 Task: Add Bulk Foods Goji Berries to the cart.
Action: Mouse moved to (285, 129)
Screenshot: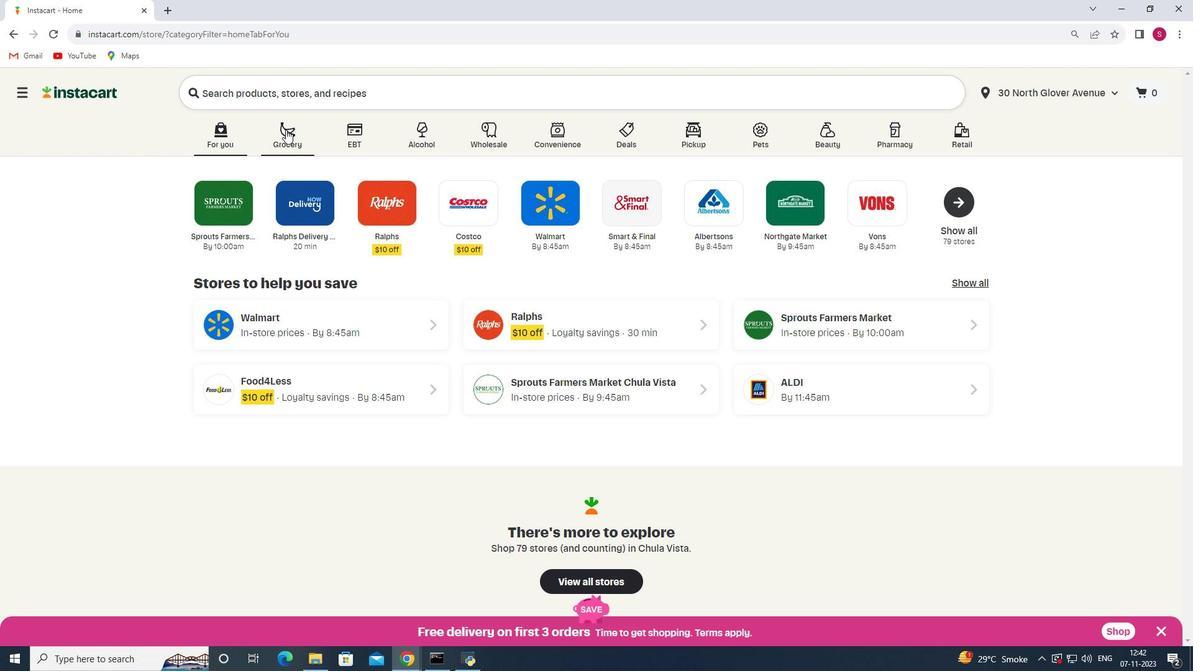
Action: Mouse pressed left at (285, 129)
Screenshot: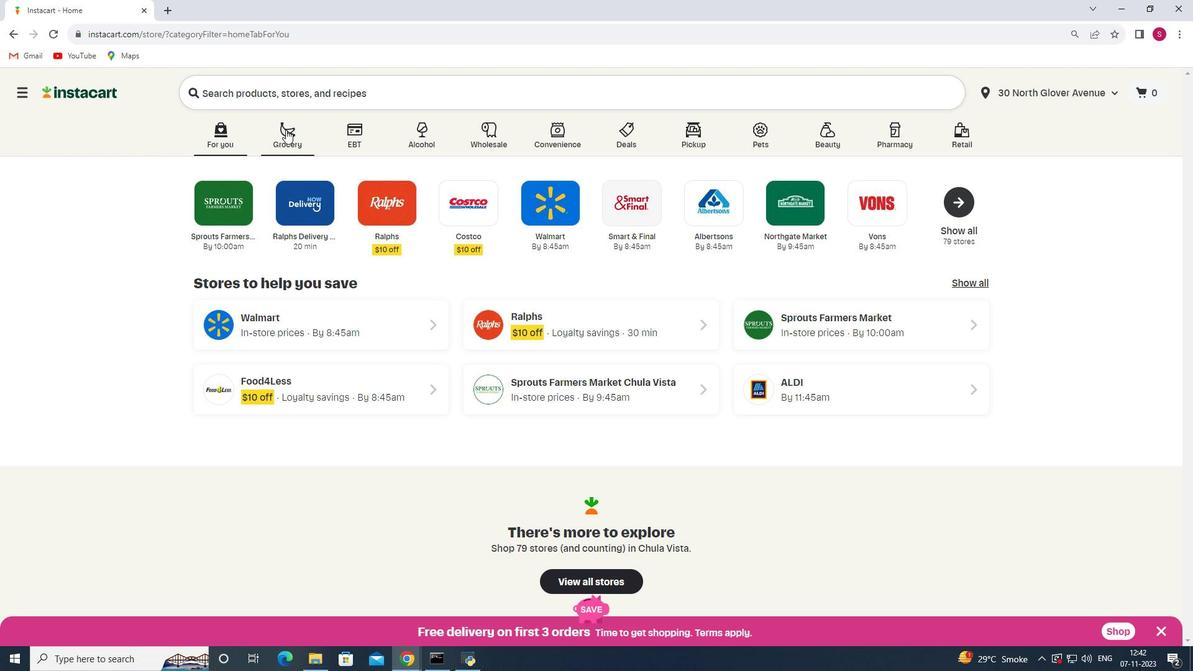 
Action: Mouse moved to (310, 372)
Screenshot: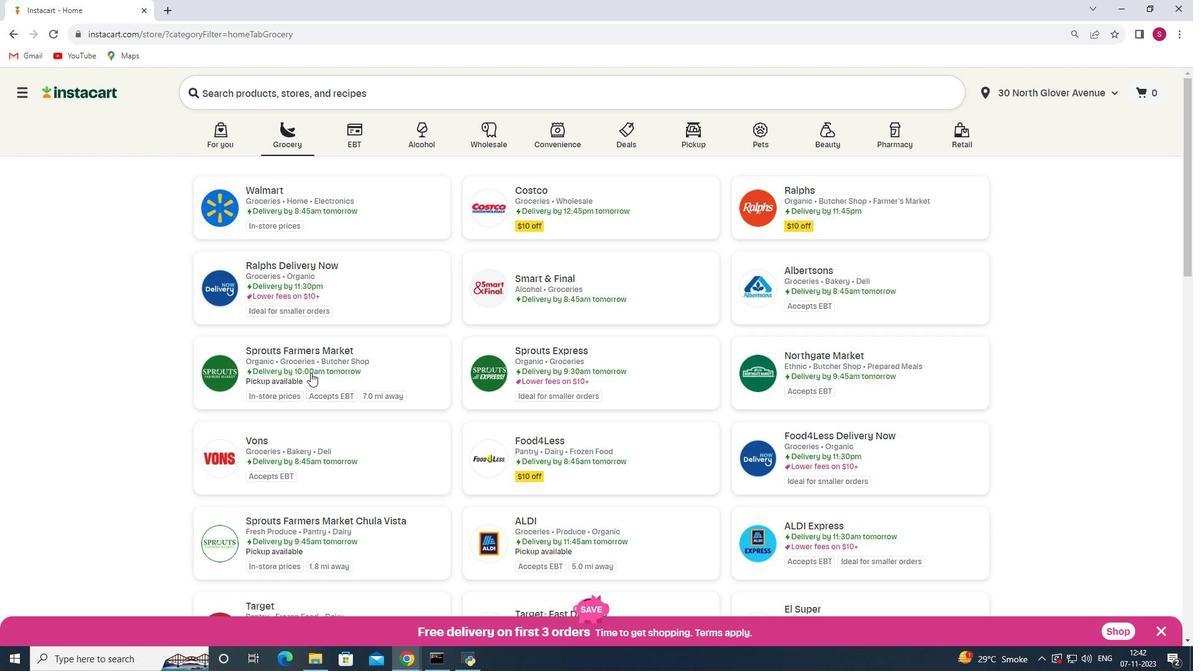 
Action: Mouse pressed left at (310, 372)
Screenshot: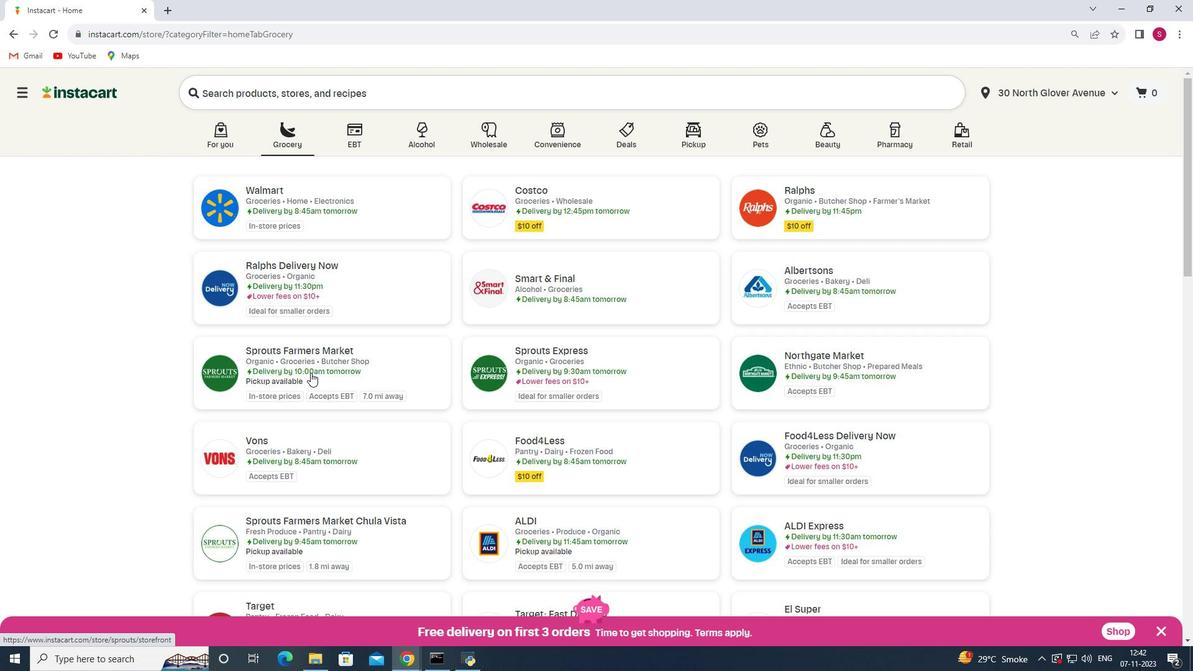 
Action: Mouse moved to (96, 363)
Screenshot: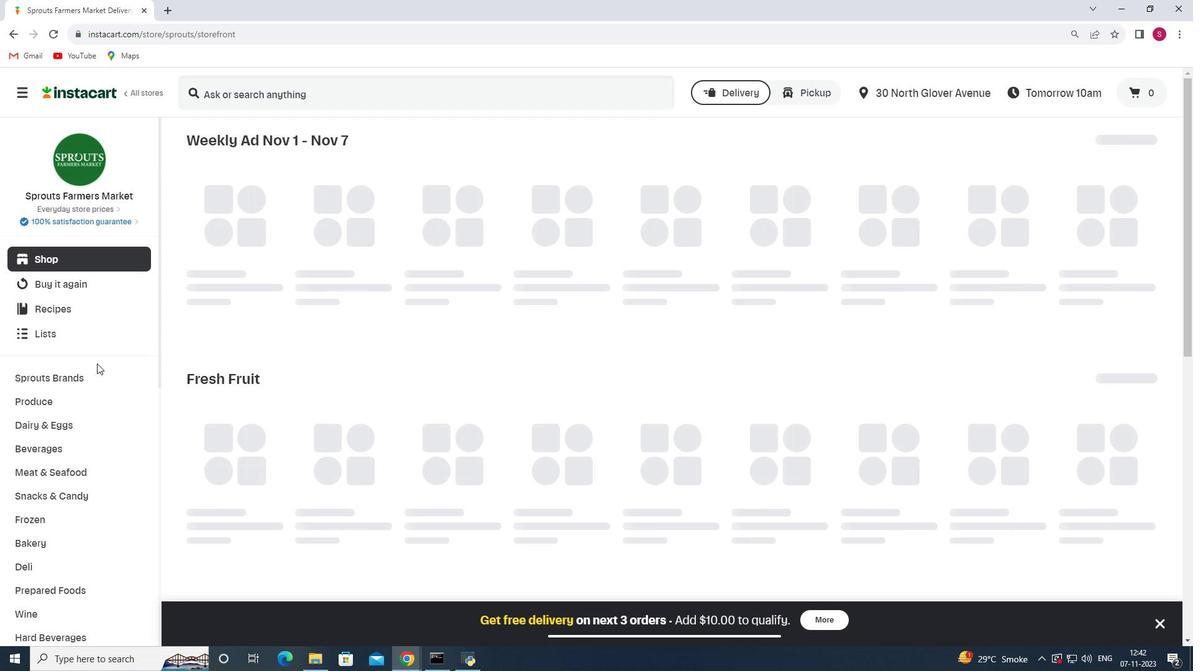 
Action: Mouse scrolled (96, 362) with delta (0, 0)
Screenshot: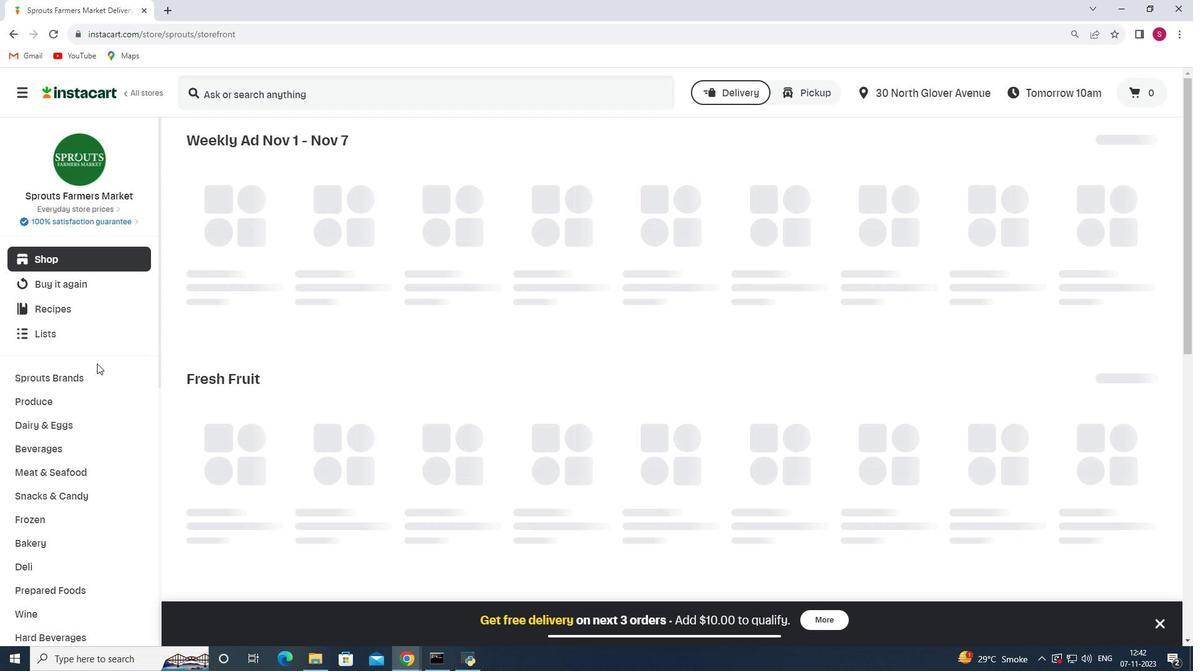 
Action: Mouse scrolled (96, 362) with delta (0, 0)
Screenshot: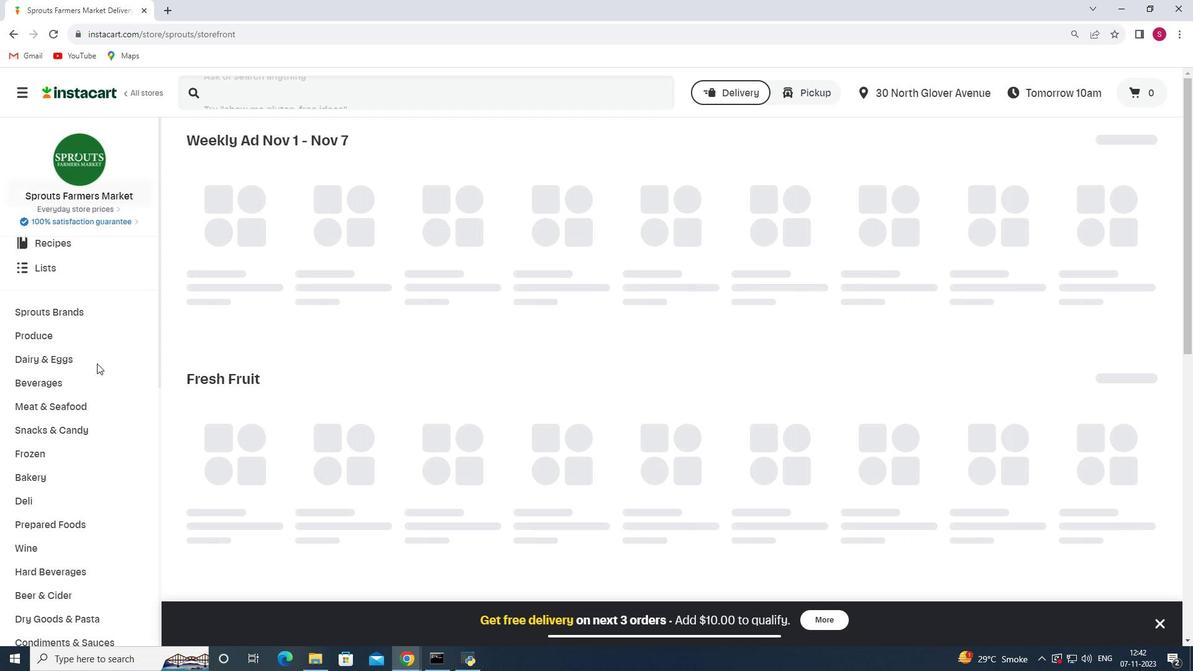 
Action: Mouse scrolled (96, 362) with delta (0, 0)
Screenshot: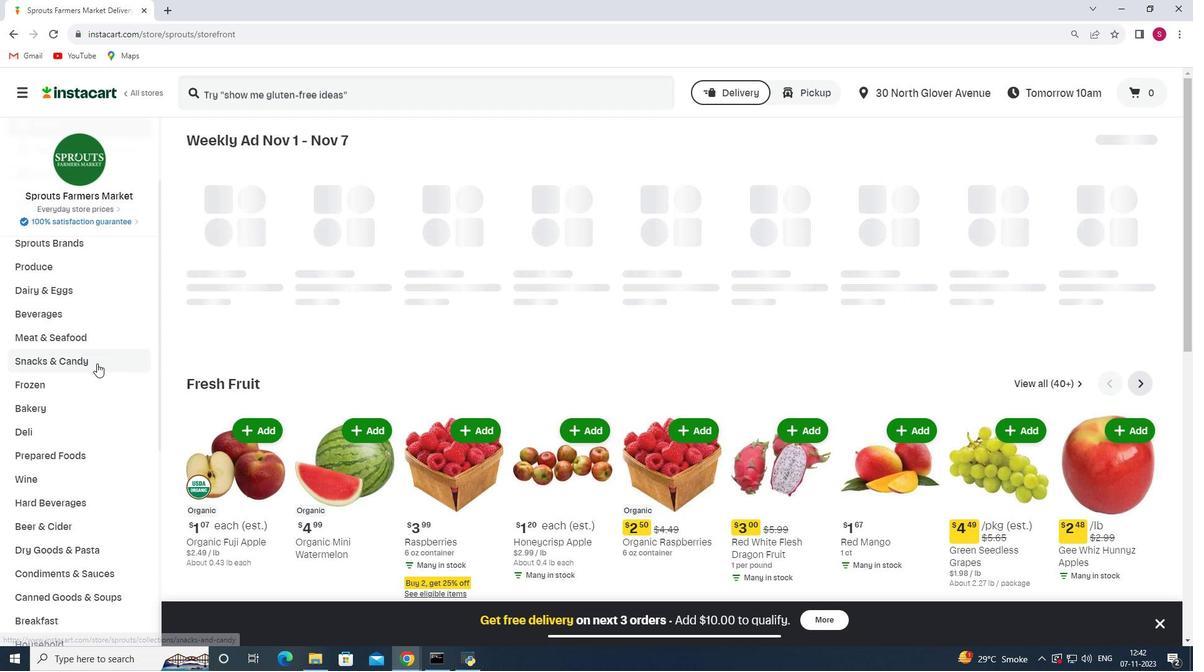 
Action: Mouse scrolled (96, 362) with delta (0, 0)
Screenshot: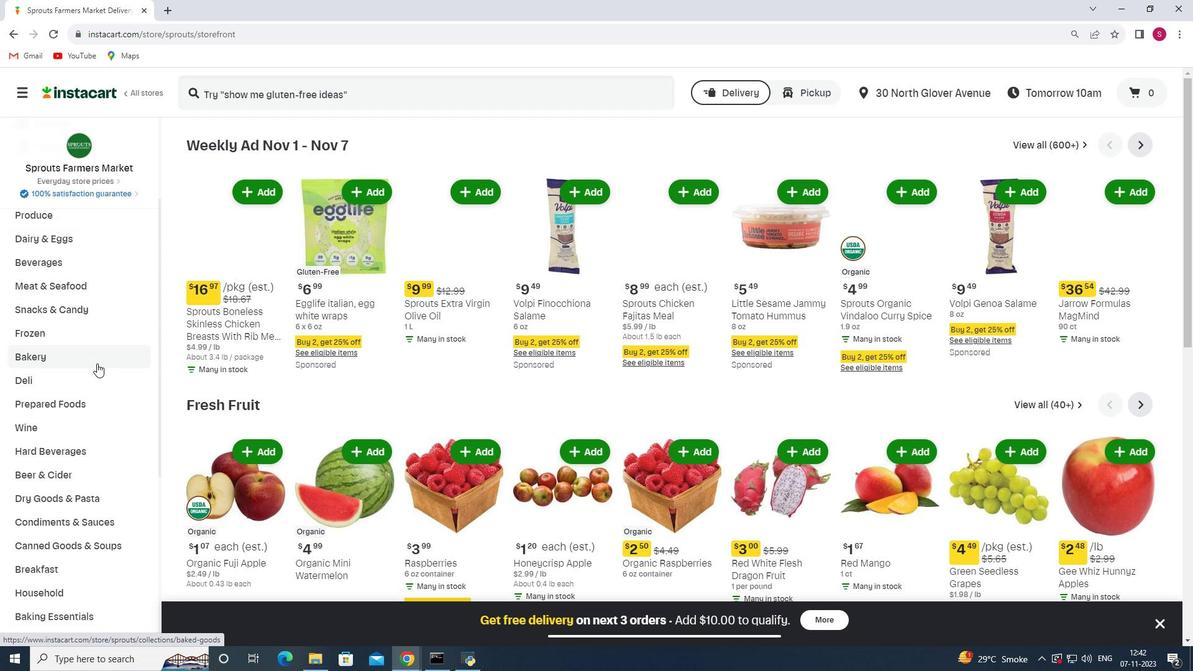 
Action: Mouse scrolled (96, 362) with delta (0, 0)
Screenshot: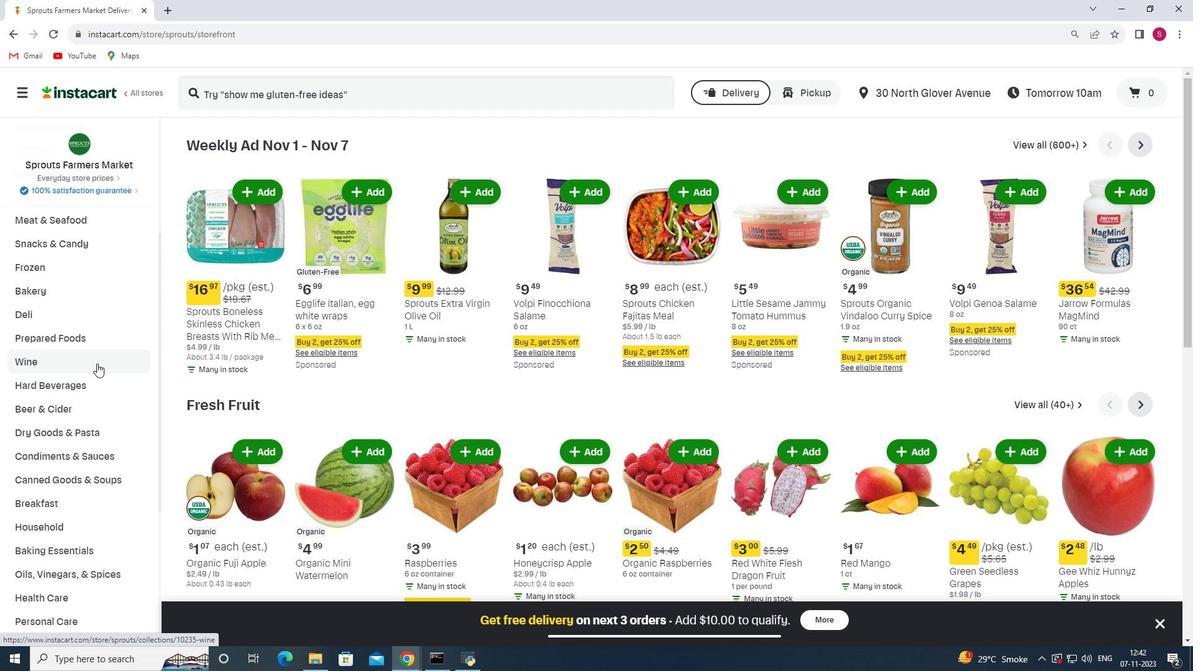 
Action: Mouse scrolled (96, 362) with delta (0, 0)
Screenshot: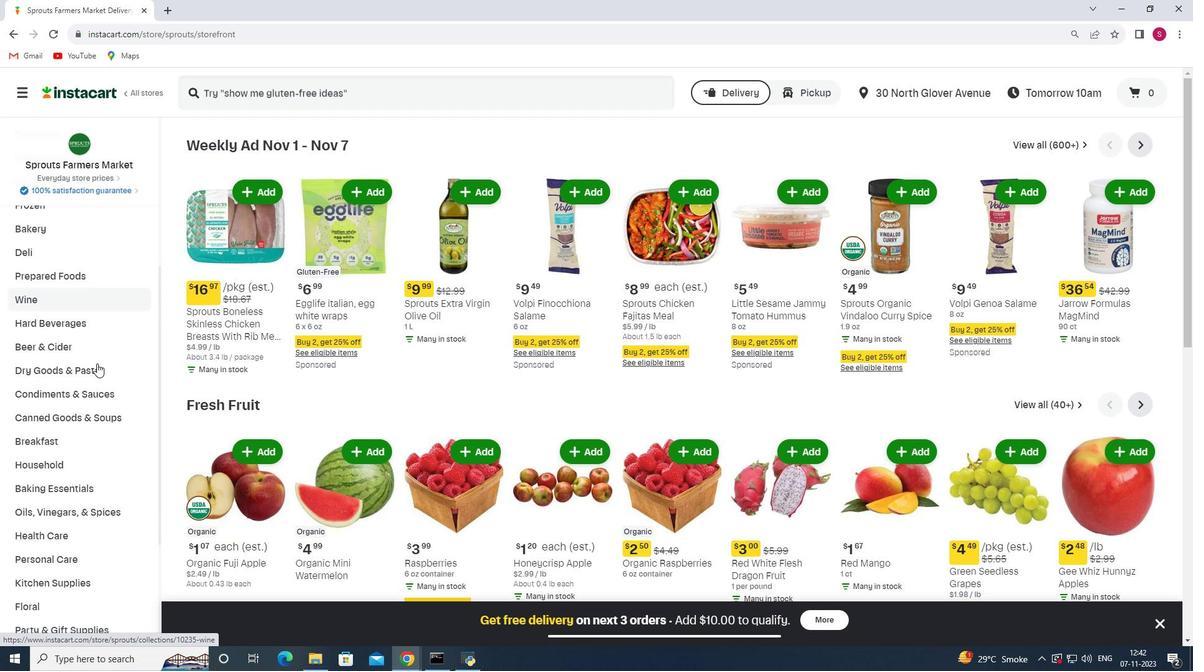 
Action: Mouse scrolled (96, 362) with delta (0, 0)
Screenshot: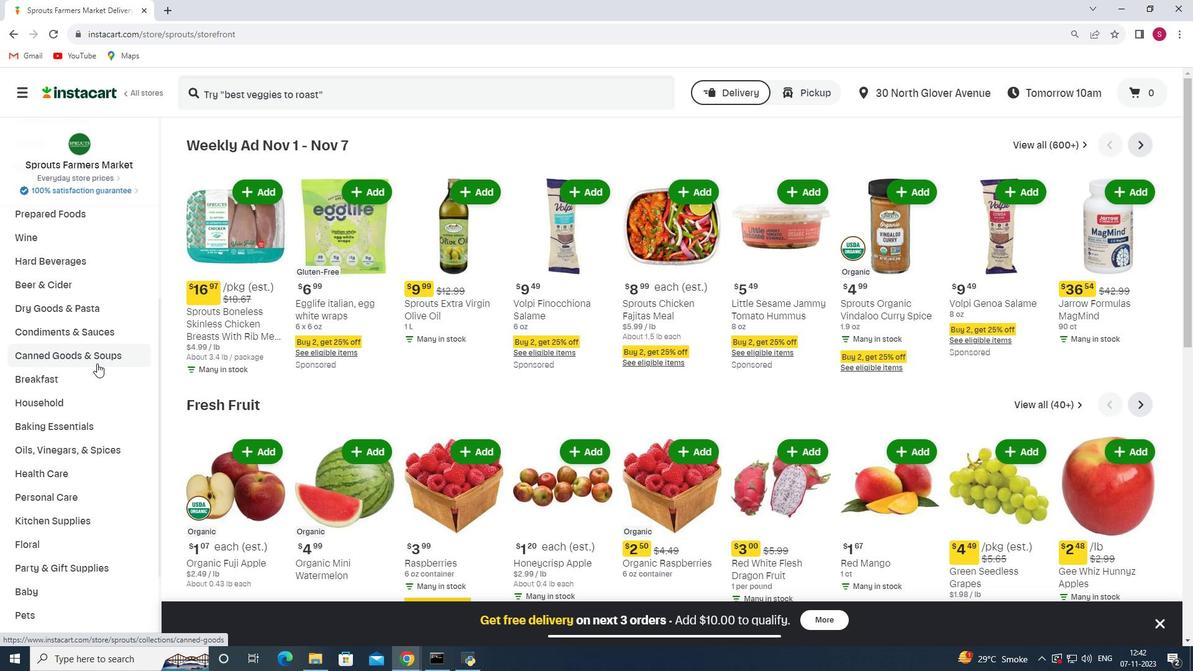 
Action: Mouse moved to (77, 411)
Screenshot: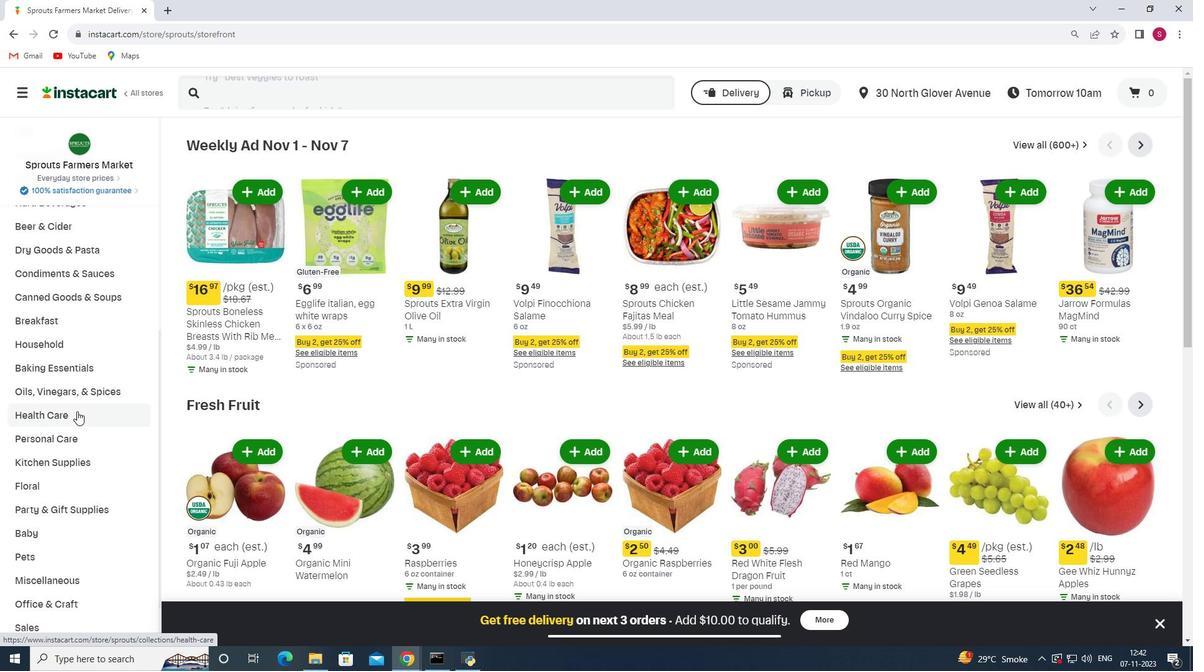 
Action: Mouse pressed left at (77, 411)
Screenshot: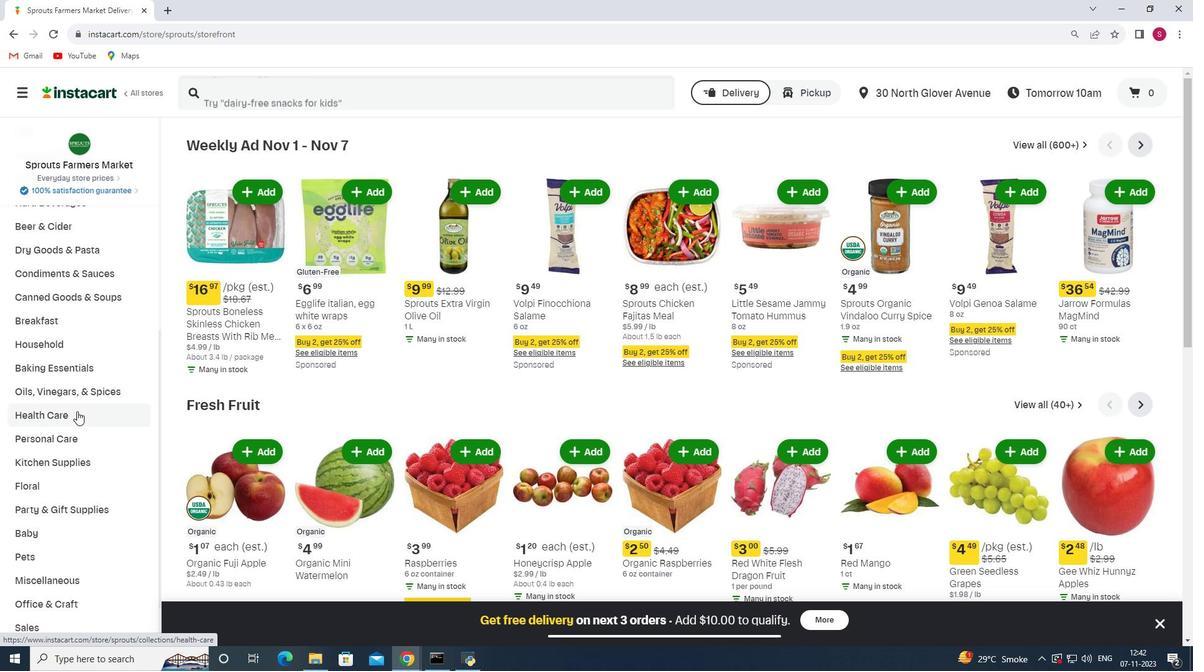 
Action: Mouse moved to (430, 169)
Screenshot: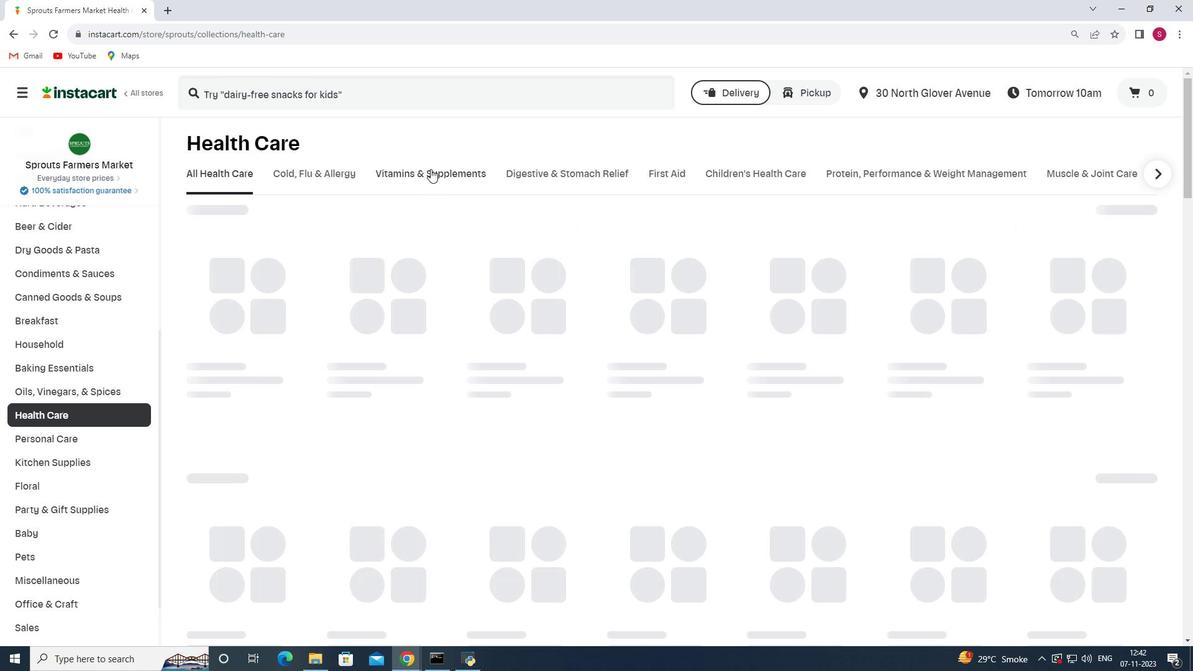 
Action: Mouse pressed left at (430, 169)
Screenshot: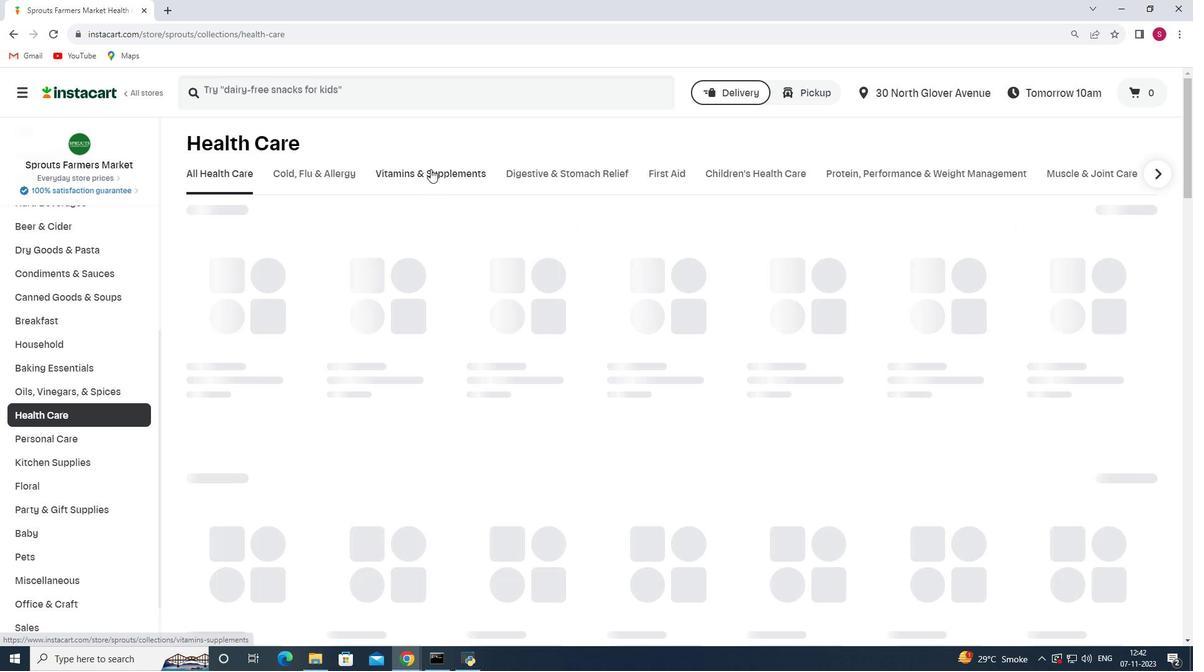 
Action: Mouse moved to (528, 228)
Screenshot: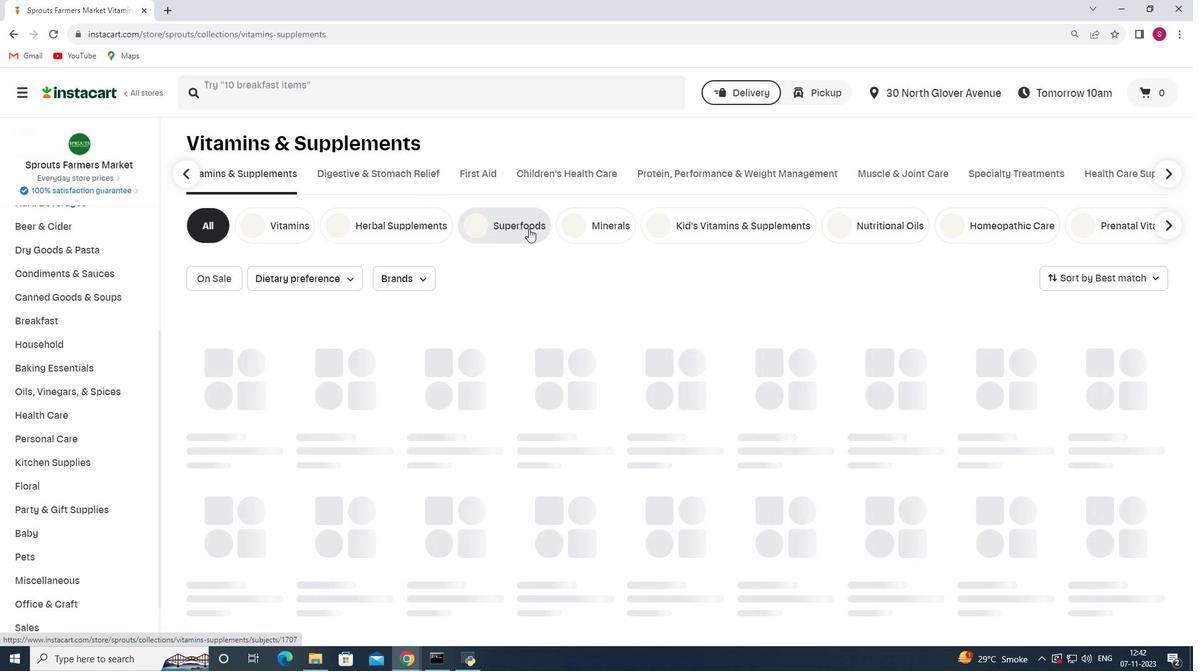 
Action: Mouse pressed left at (528, 228)
Screenshot: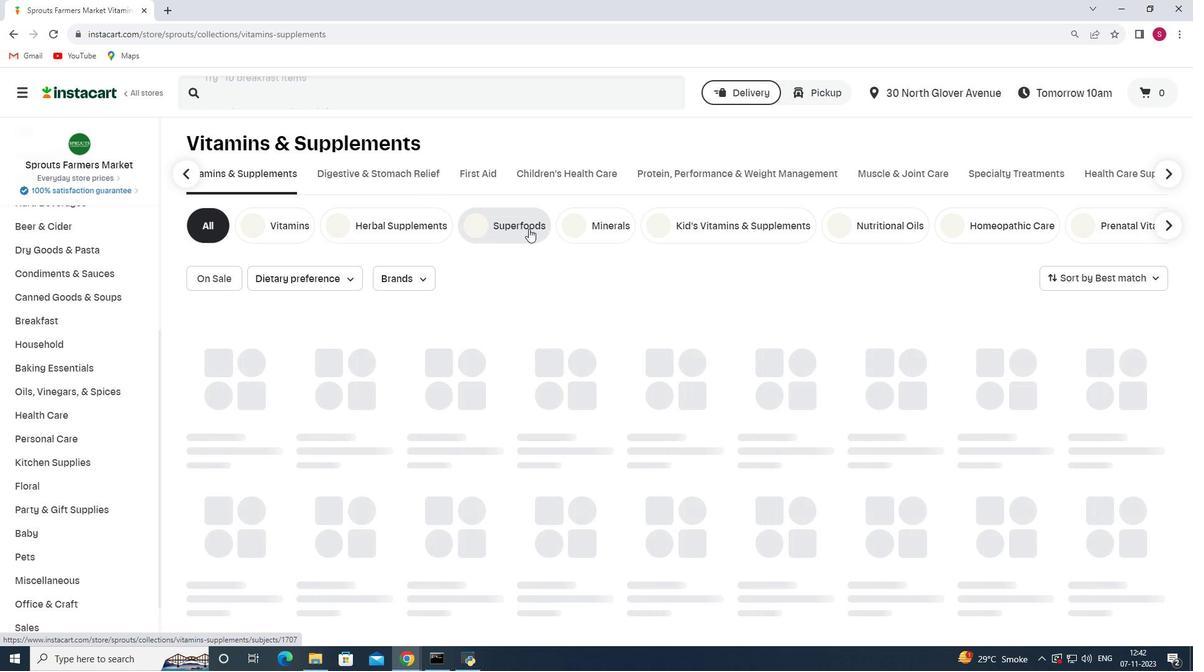 
Action: Mouse moved to (356, 88)
Screenshot: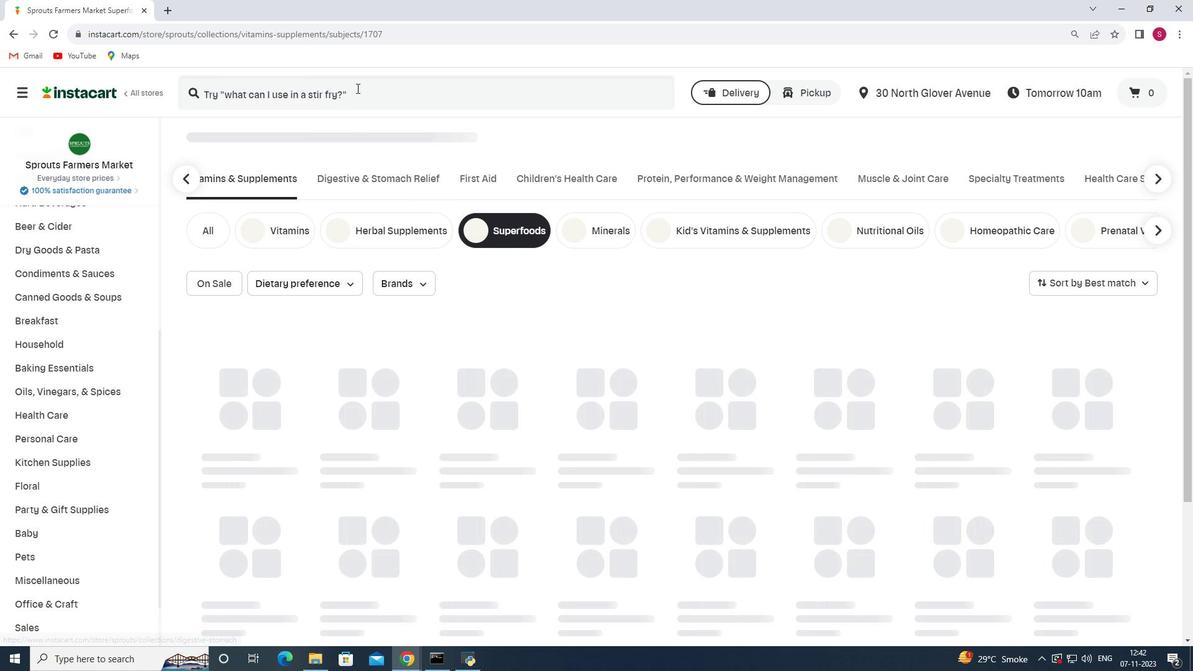 
Action: Mouse pressed left at (356, 88)
Screenshot: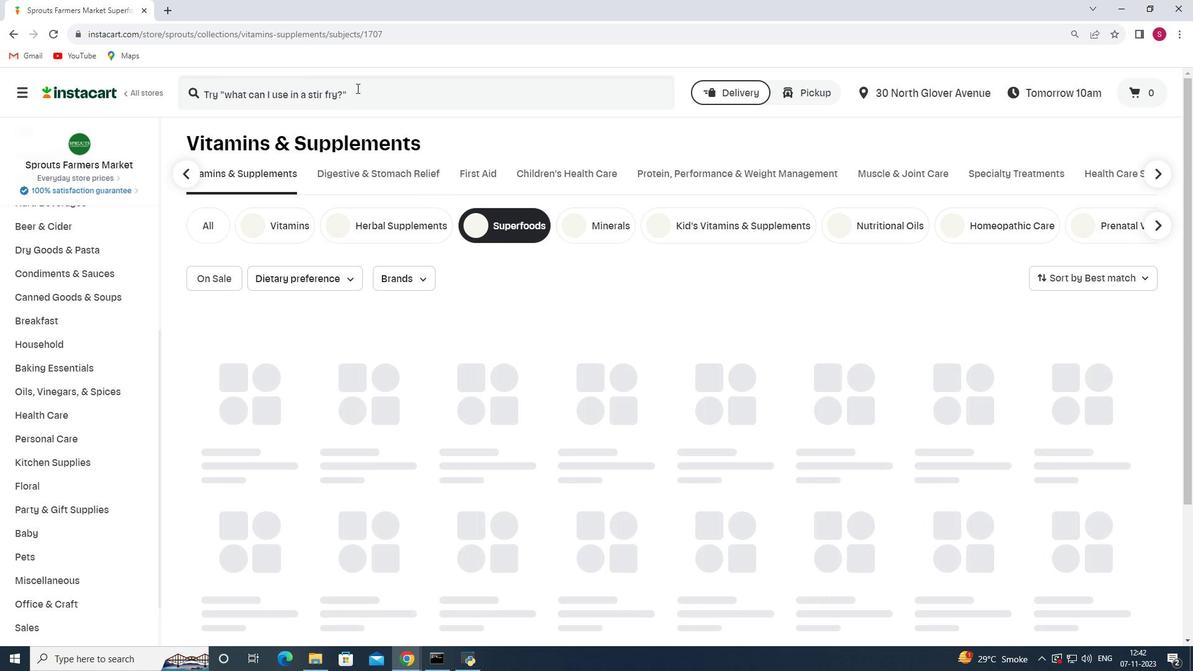 
Action: Key pressed <Key.shift>Bulk<Key.space><Key.shift>Foods<Key.space><Key.shift_r><Key.shift_r><Key.shift_r><Key.shift_r><Key.shift_r><Key.shift_r><Key.shift_r><Key.shift_r><Key.shift_r><Key.shift_r><Key.shift_r><Key.shift_r>Goji<Key.space><Key.shift_r>Berries<Key.enter>
Screenshot: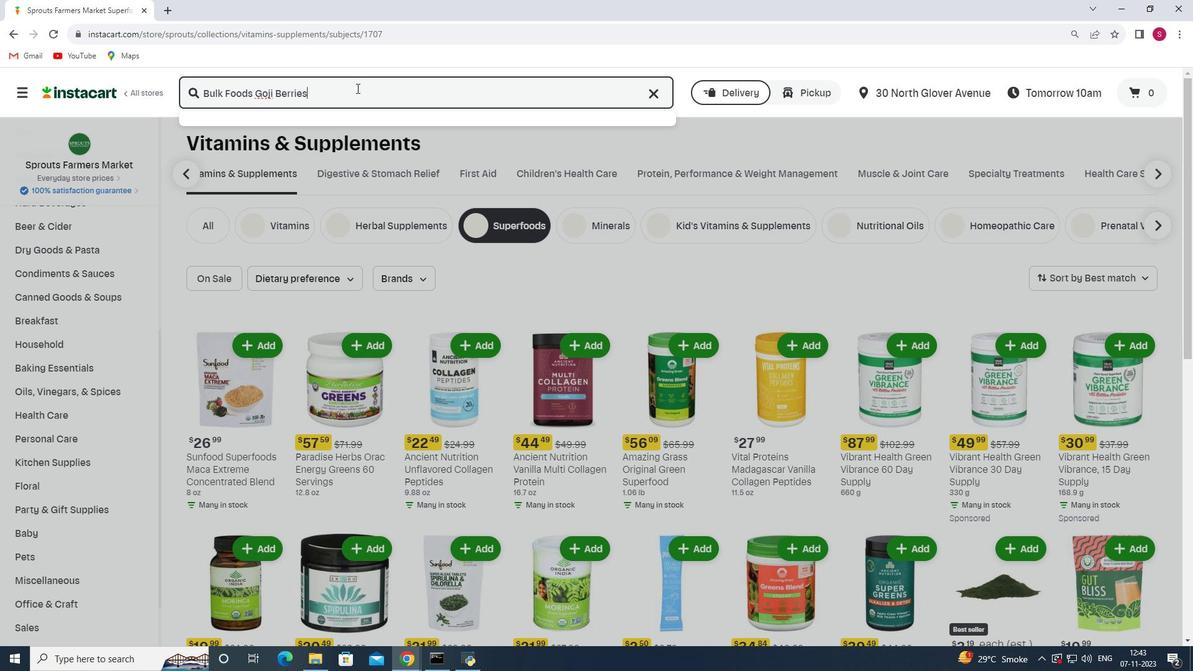 
Action: Mouse moved to (339, 193)
Screenshot: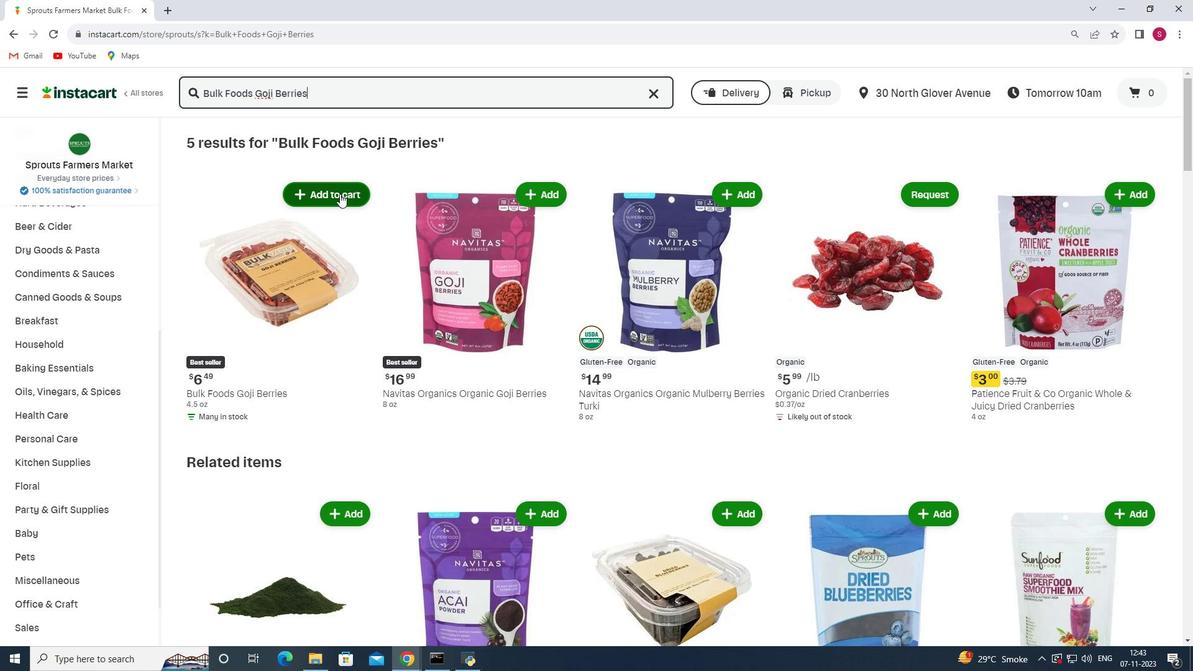 
Action: Mouse pressed left at (339, 193)
Screenshot: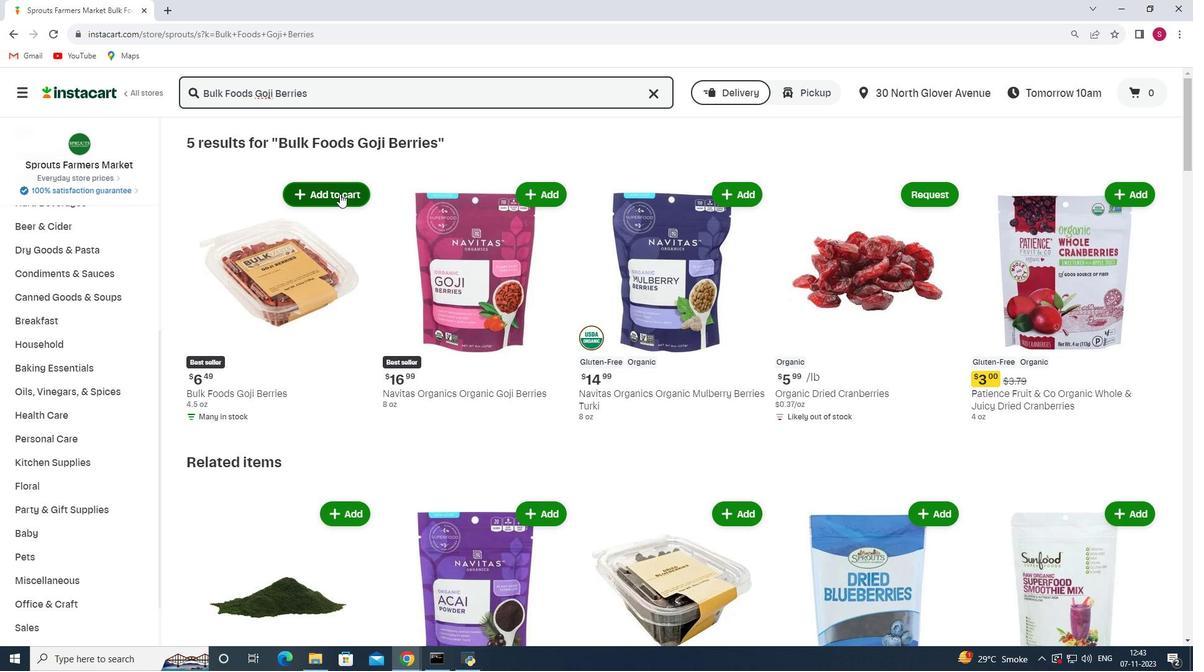 
